 Task: Set the Zendesk staus "Invisible".
Action: Mouse moved to (1241, 79)
Screenshot: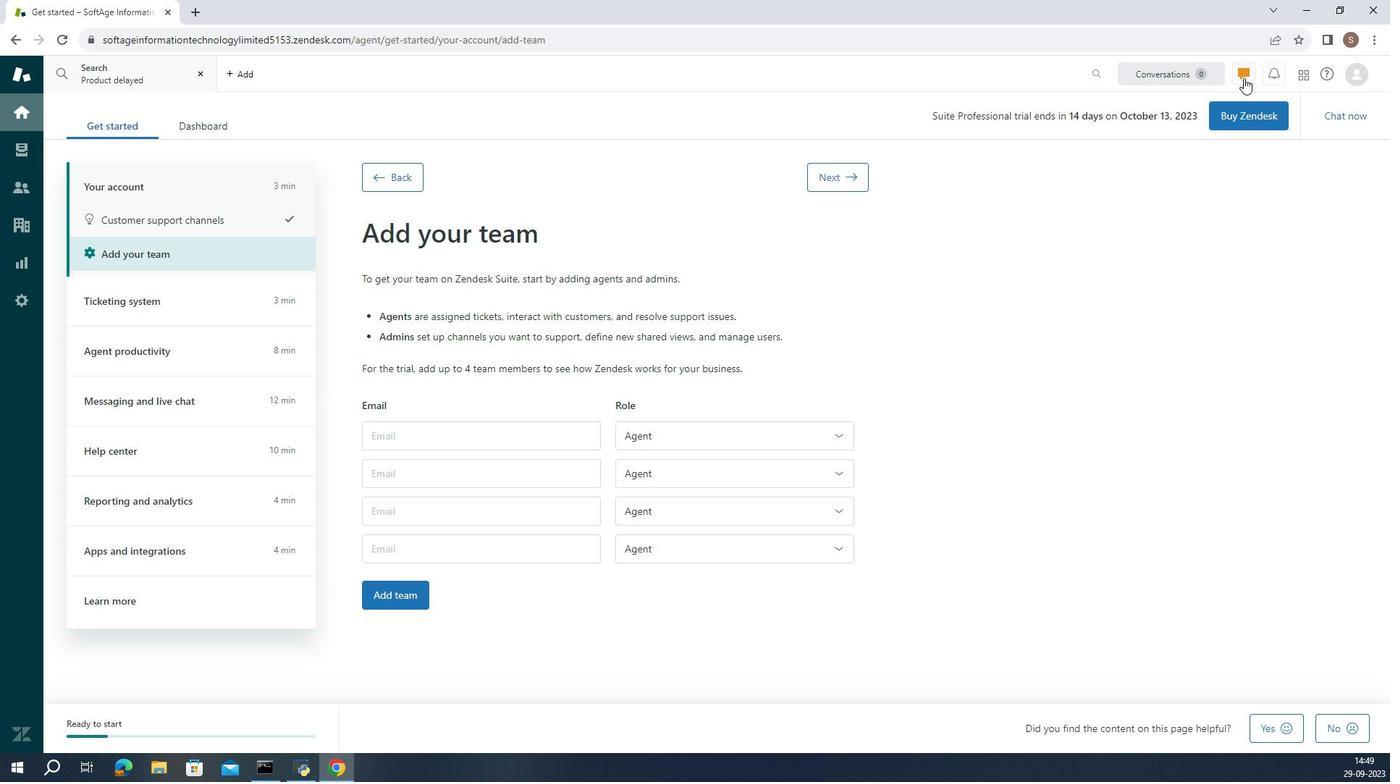 
Action: Mouse pressed left at (1241, 79)
Screenshot: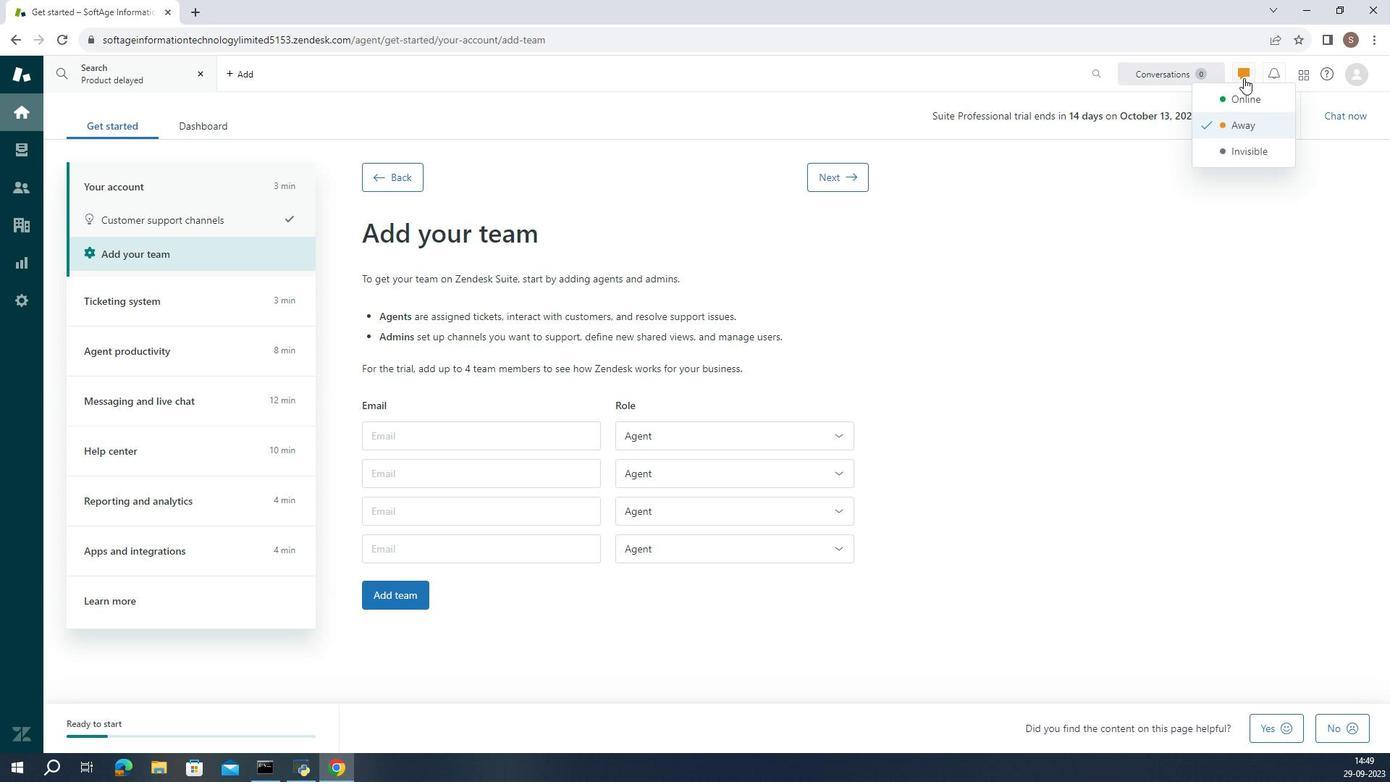 
Action: Mouse moved to (1253, 198)
Screenshot: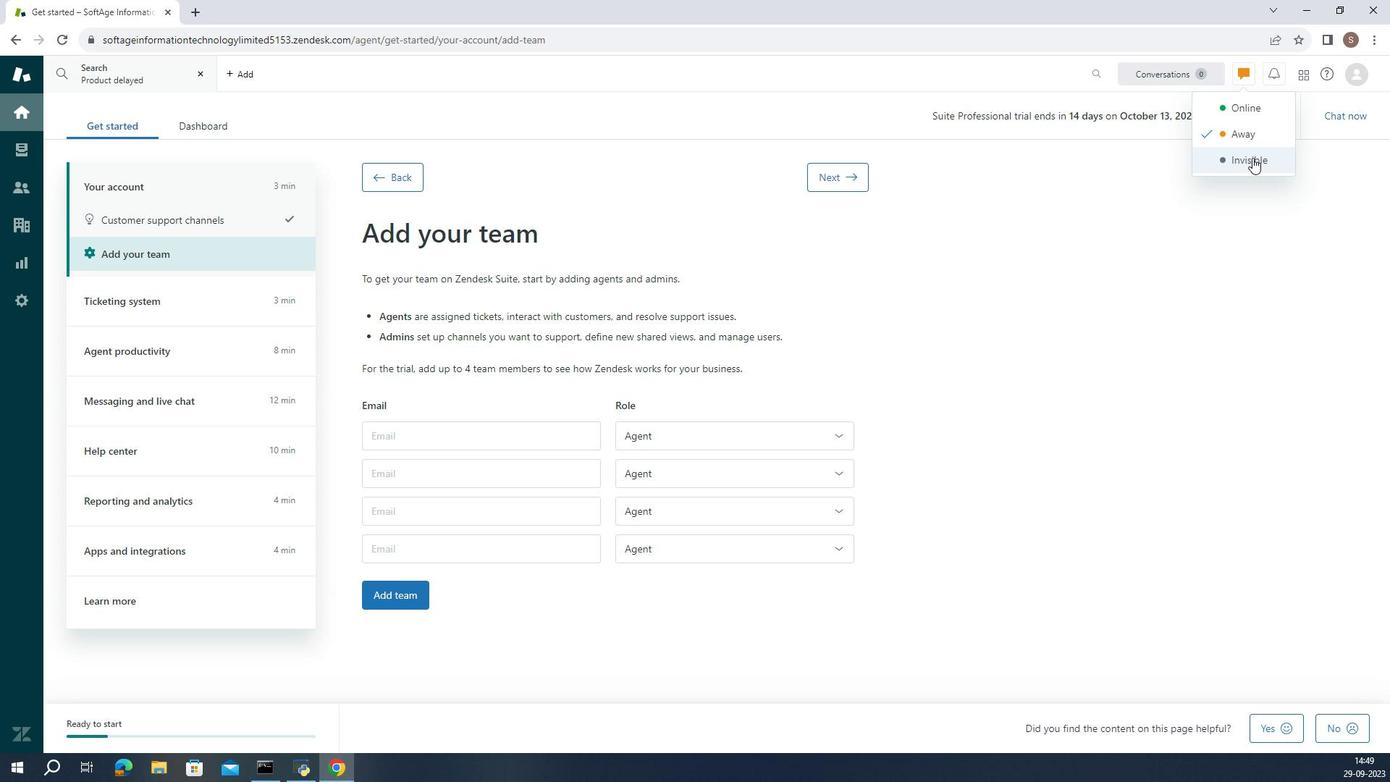 
Action: Mouse pressed left at (1253, 198)
Screenshot: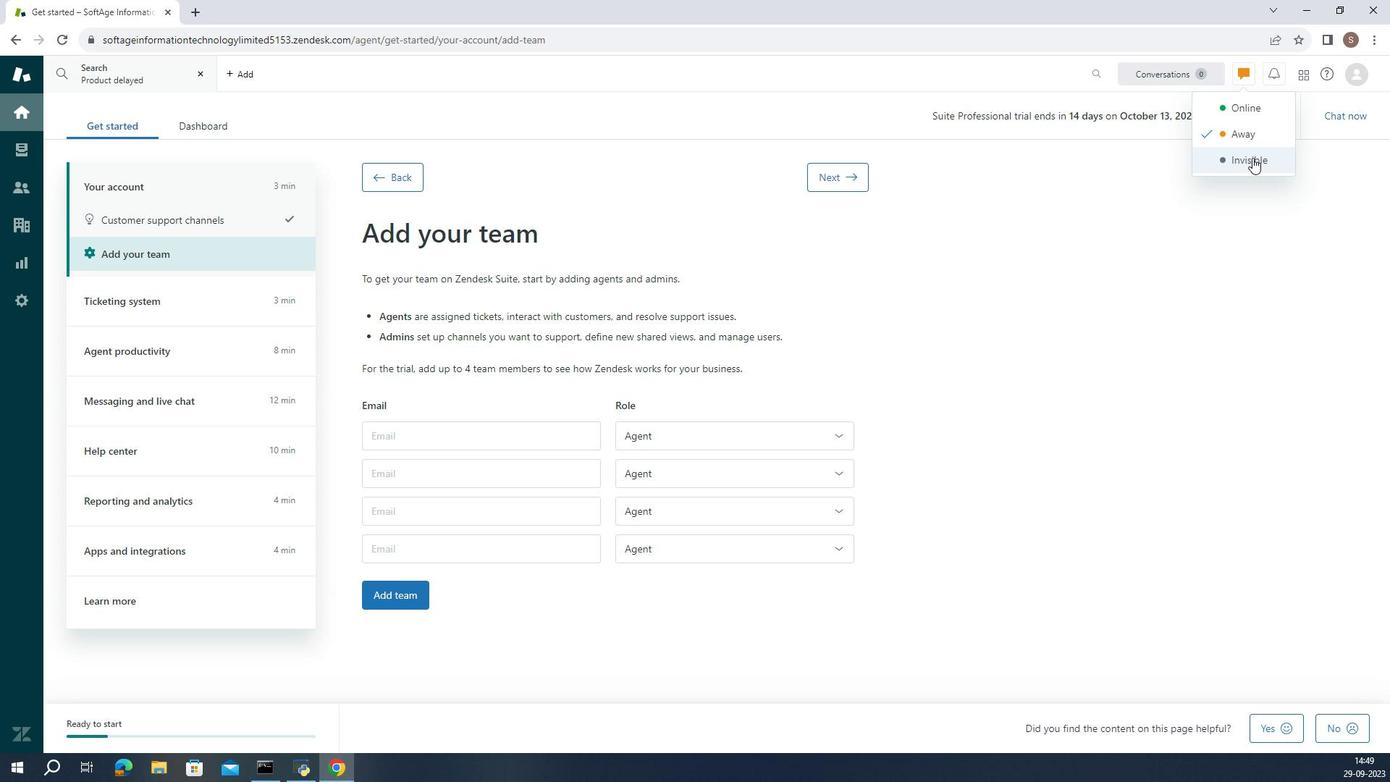 
Action: Mouse moved to (1262, 403)
Screenshot: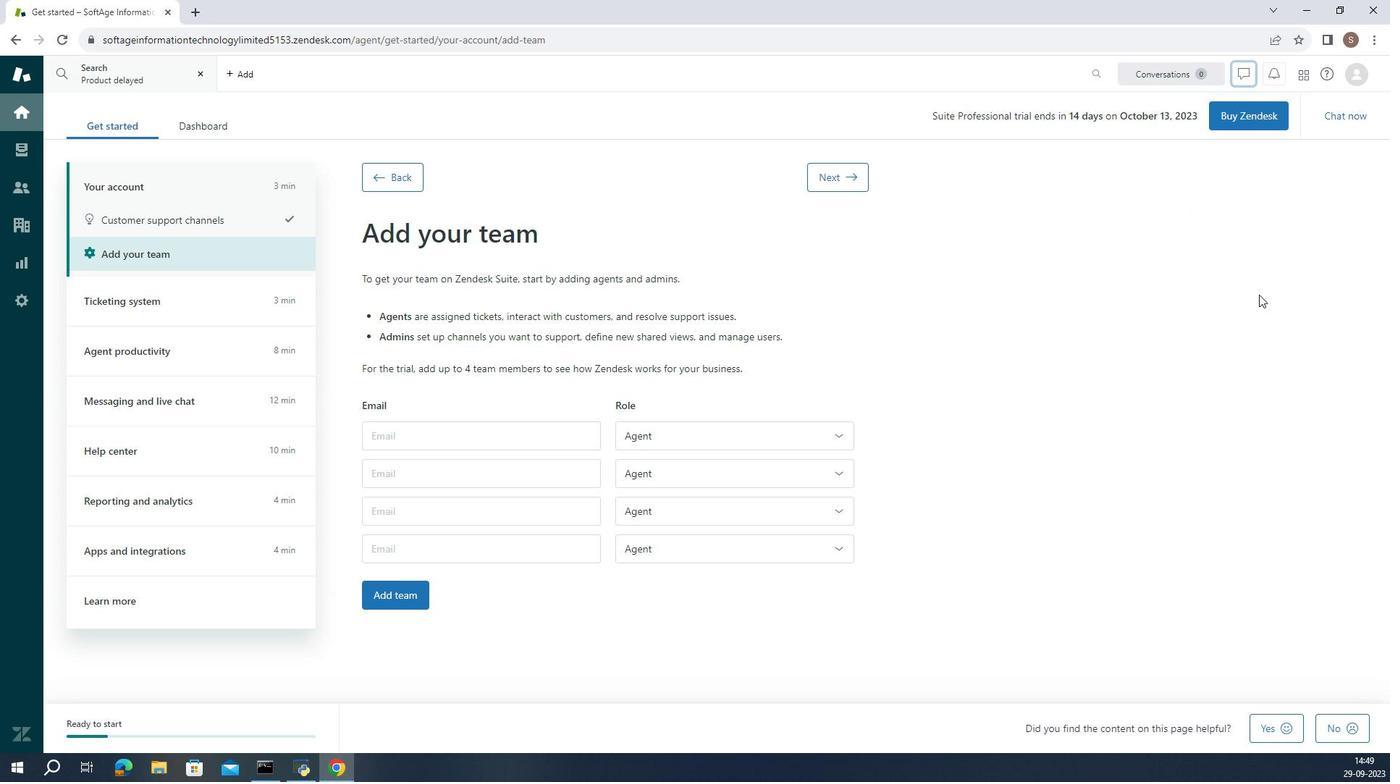 
